 Task: Look for products from Sprouts only.
Action: Mouse pressed left at (30, 109)
Screenshot: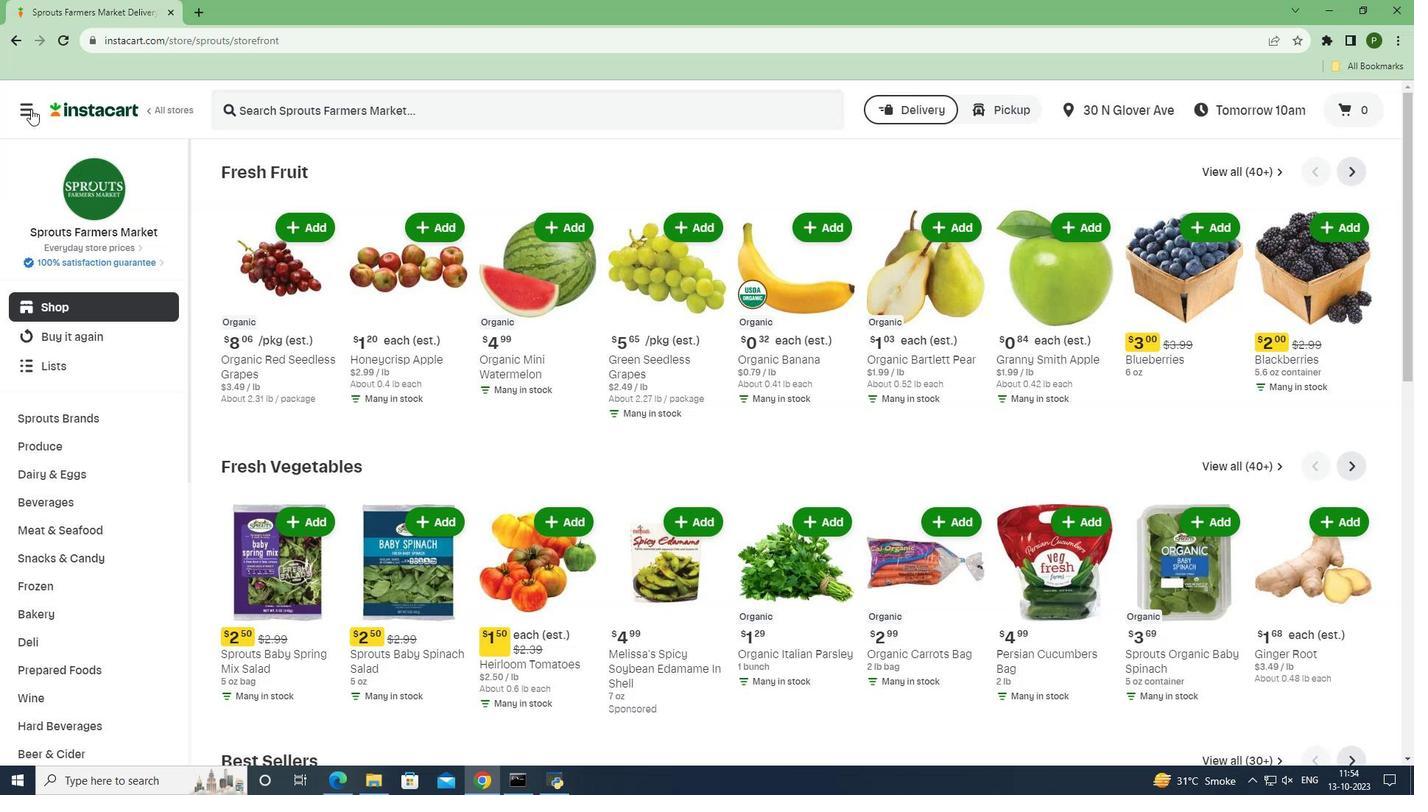 
Action: Mouse moved to (63, 388)
Screenshot: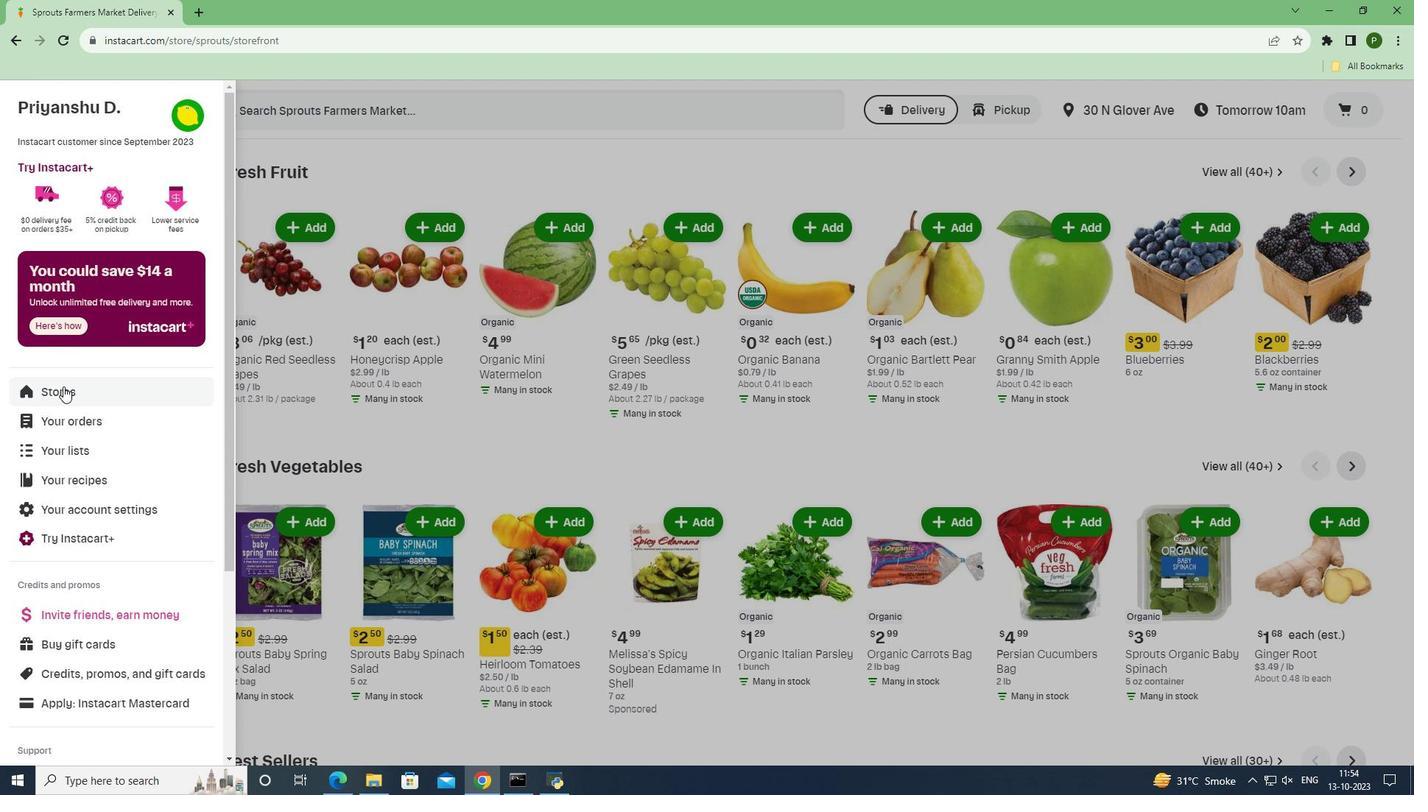 
Action: Mouse pressed left at (63, 388)
Screenshot: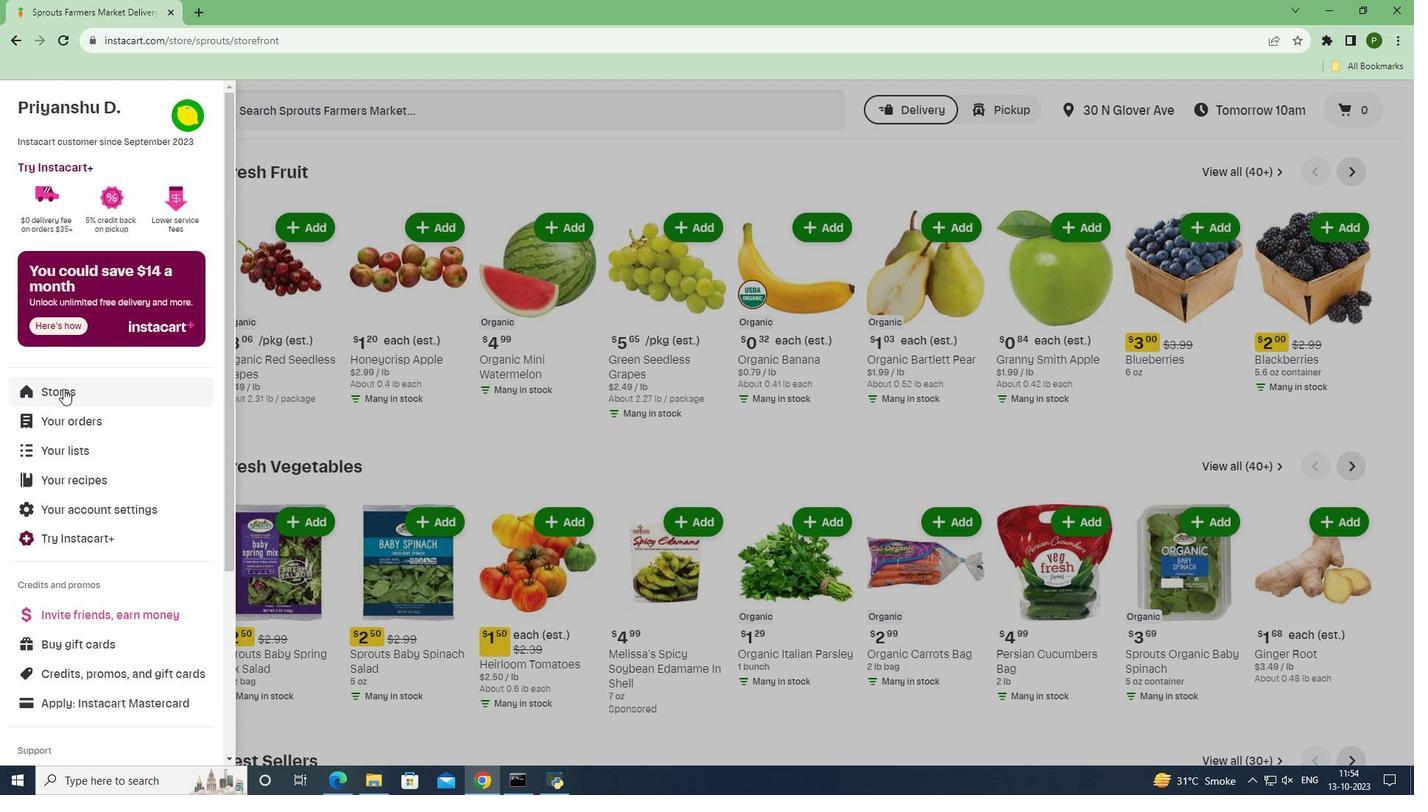 
Action: Mouse moved to (351, 166)
Screenshot: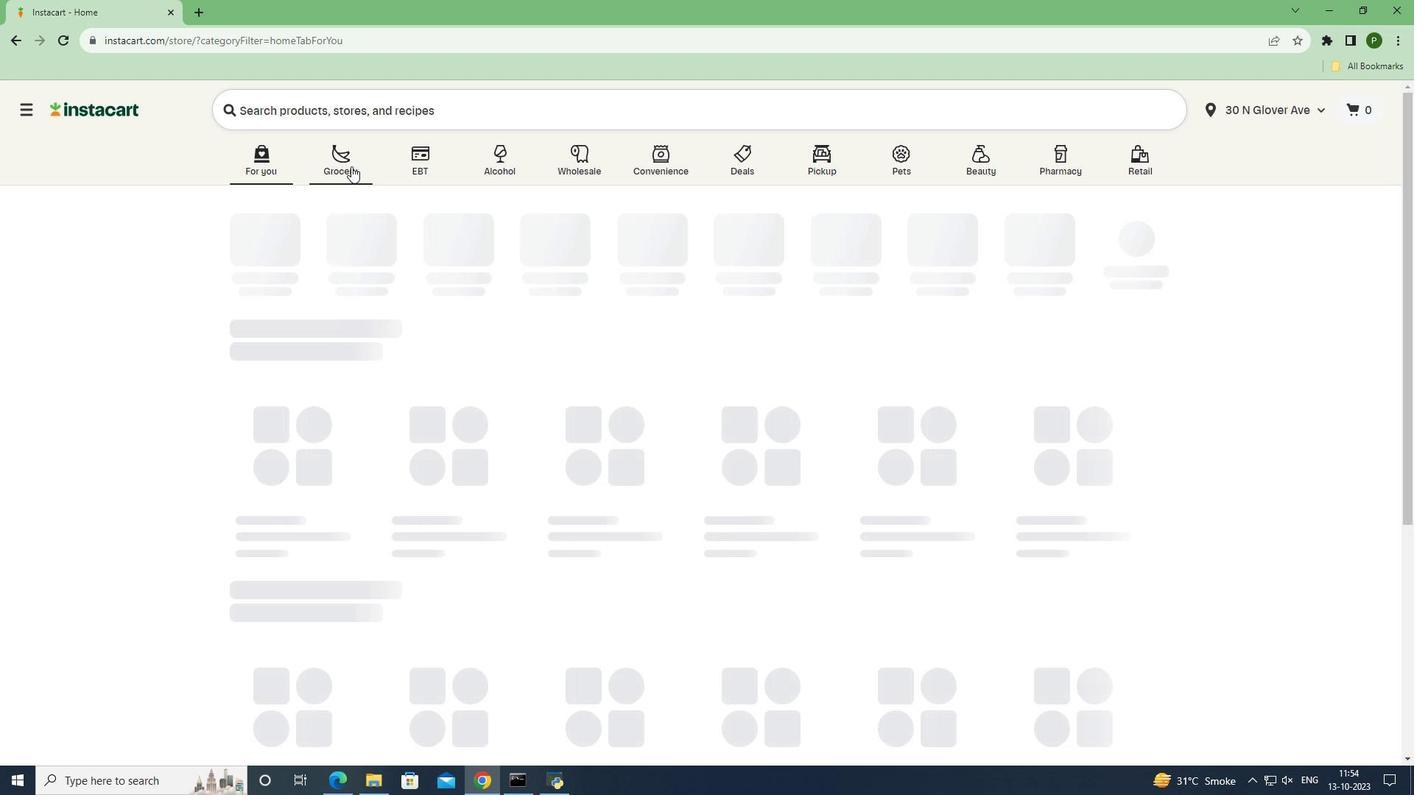 
Action: Mouse pressed left at (351, 166)
Screenshot: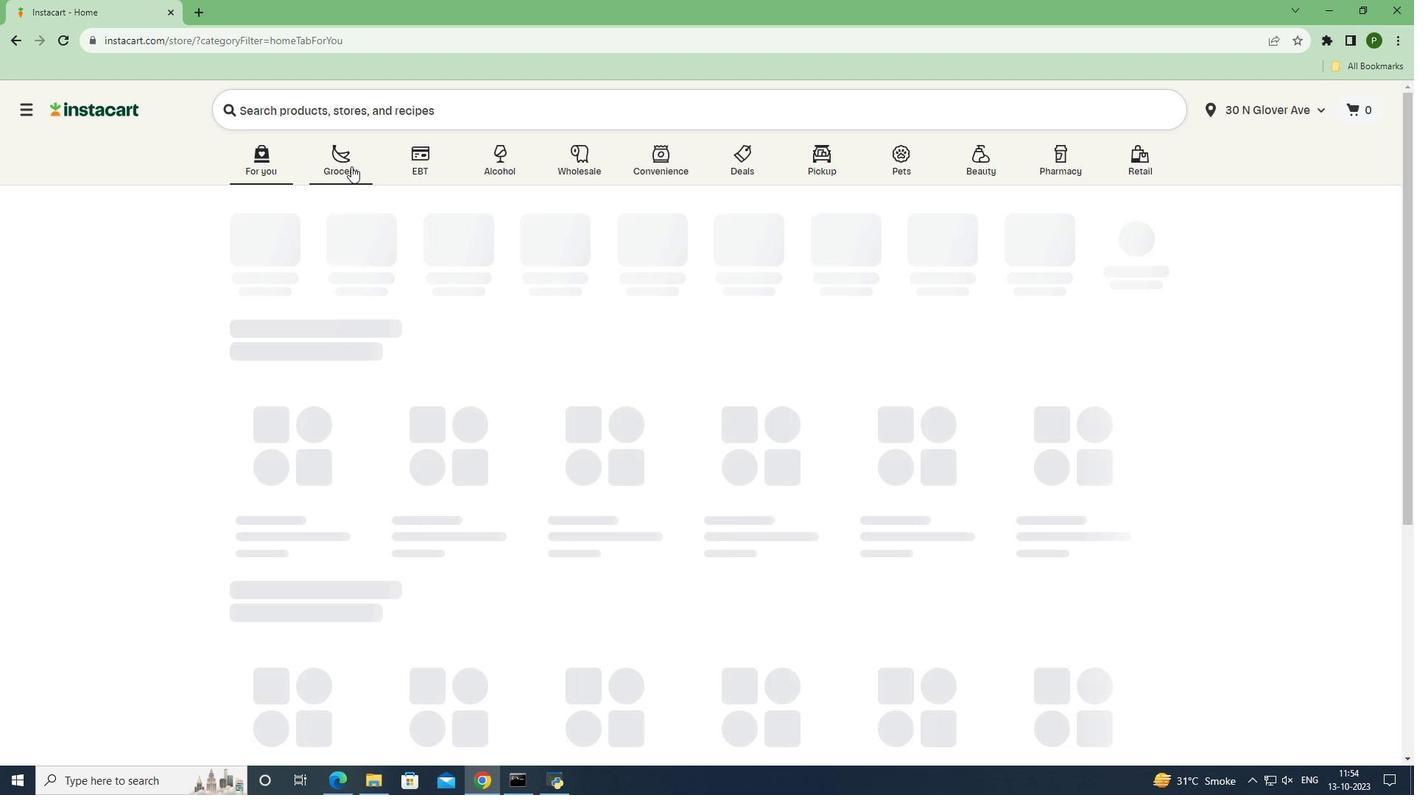 
Action: Mouse moved to (923, 329)
Screenshot: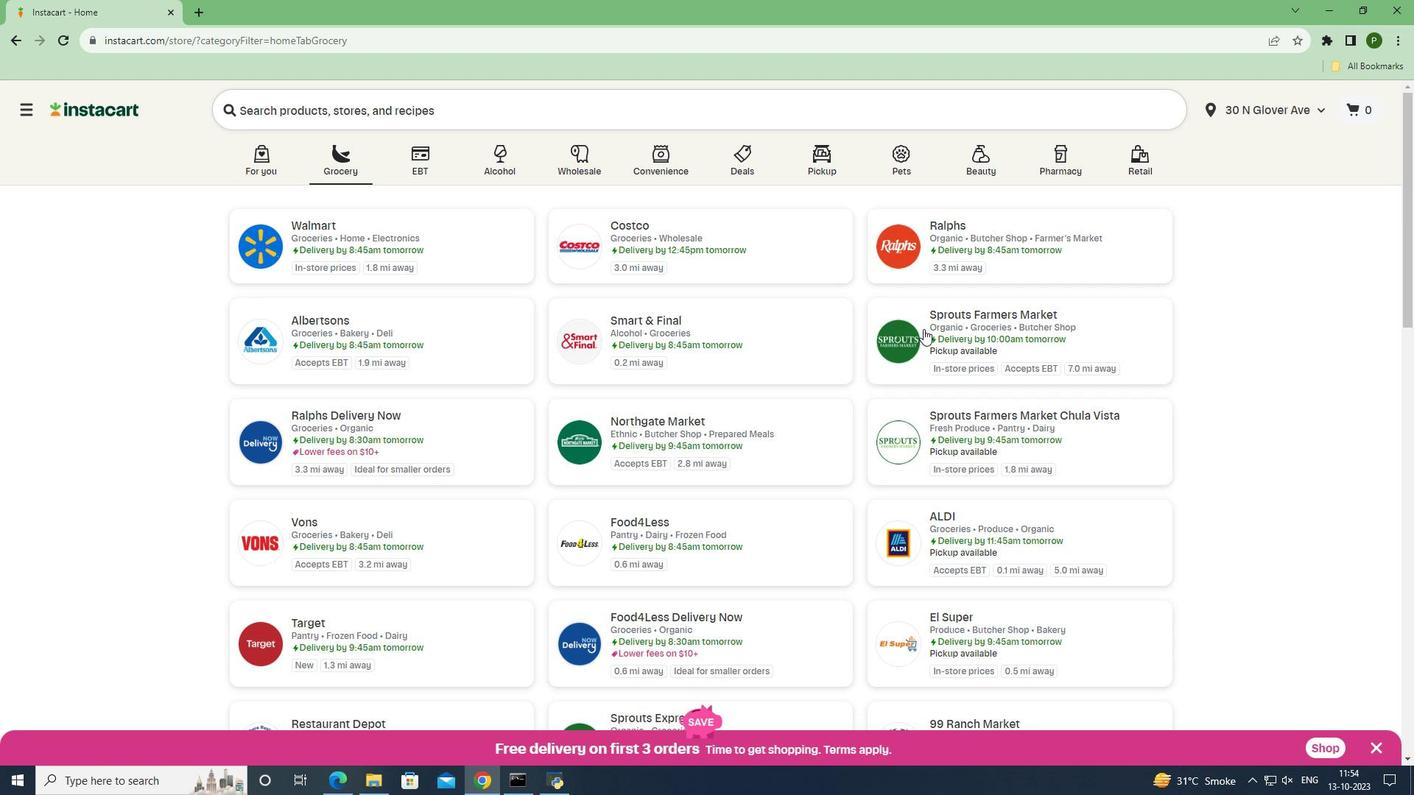 
Action: Mouse pressed left at (923, 329)
Screenshot: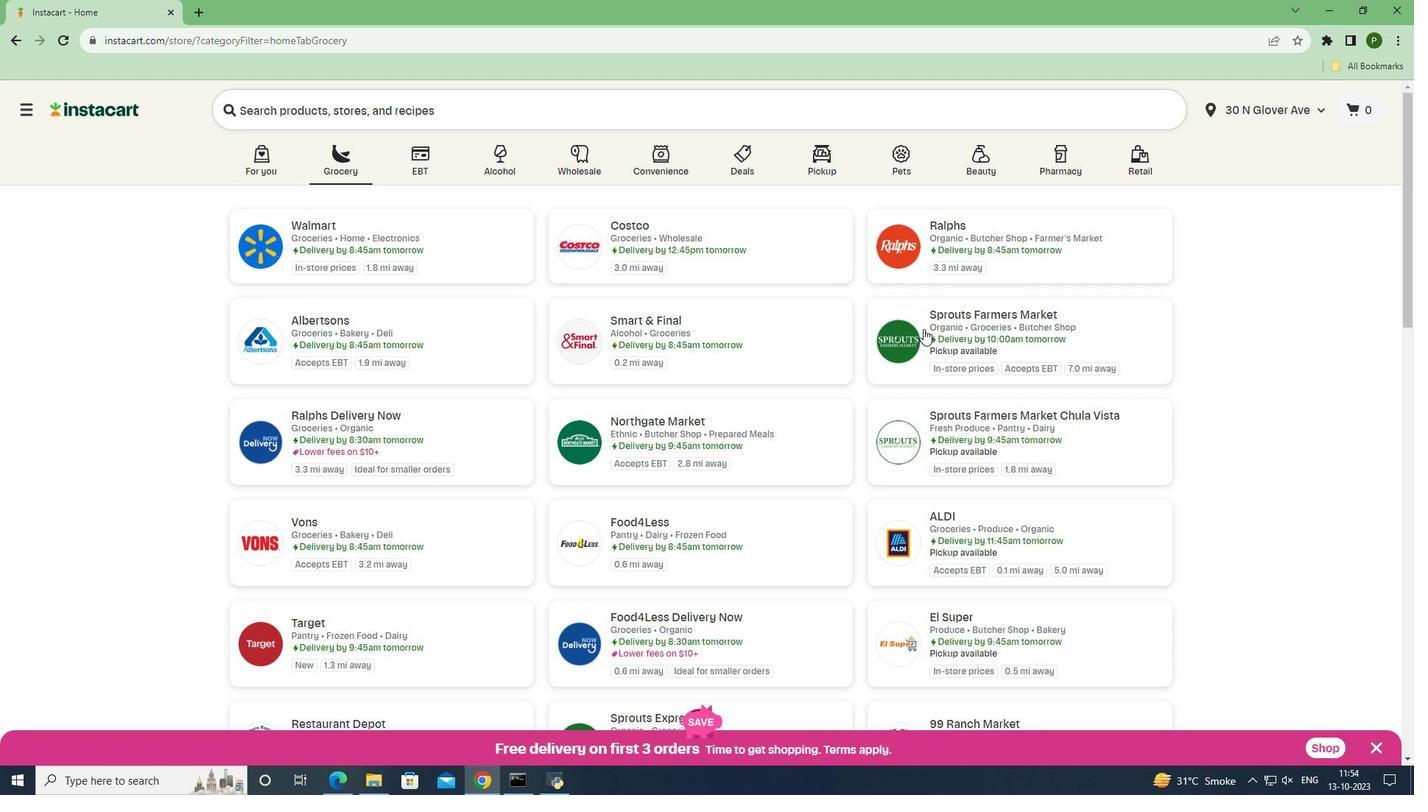 
Action: Mouse moved to (67, 500)
Screenshot: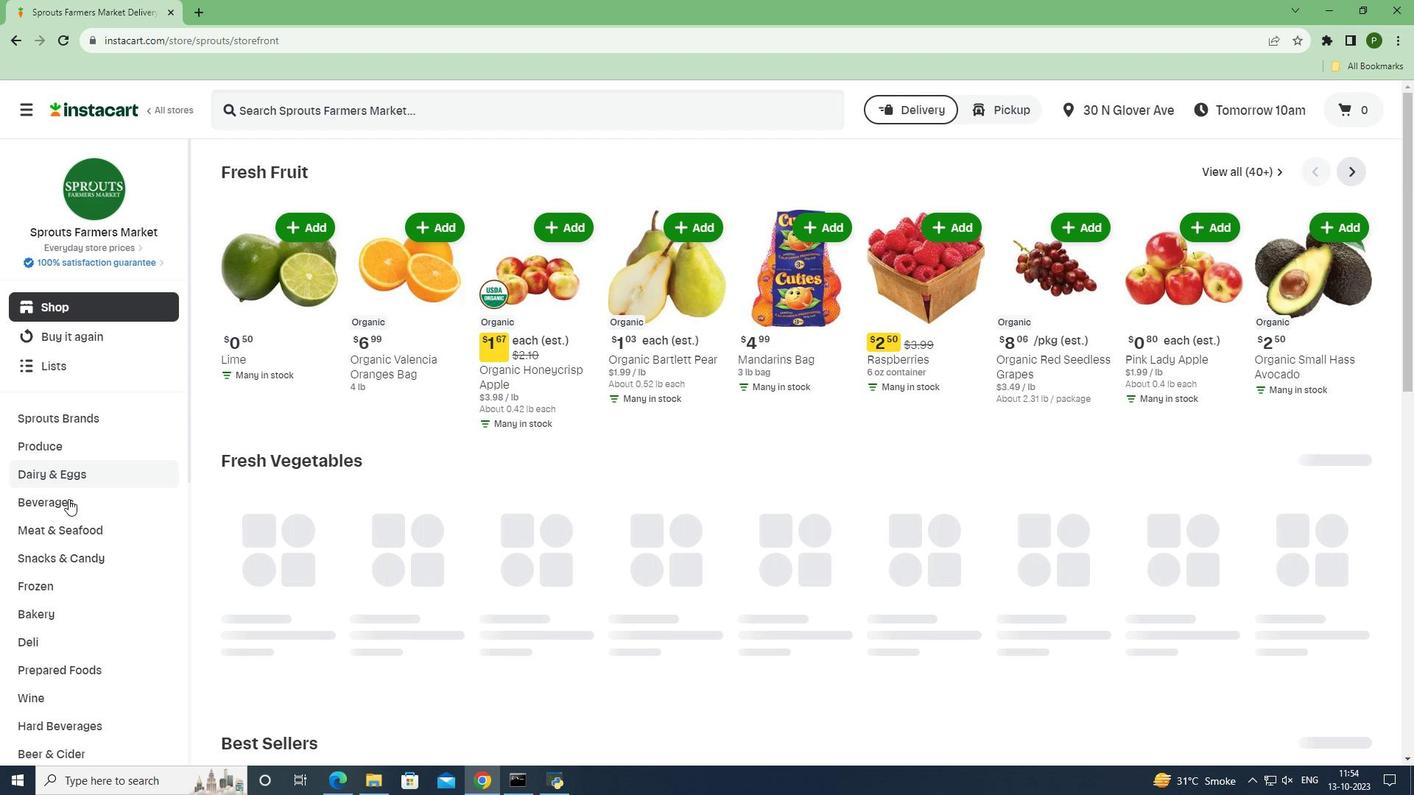 
Action: Mouse pressed left at (67, 500)
Screenshot: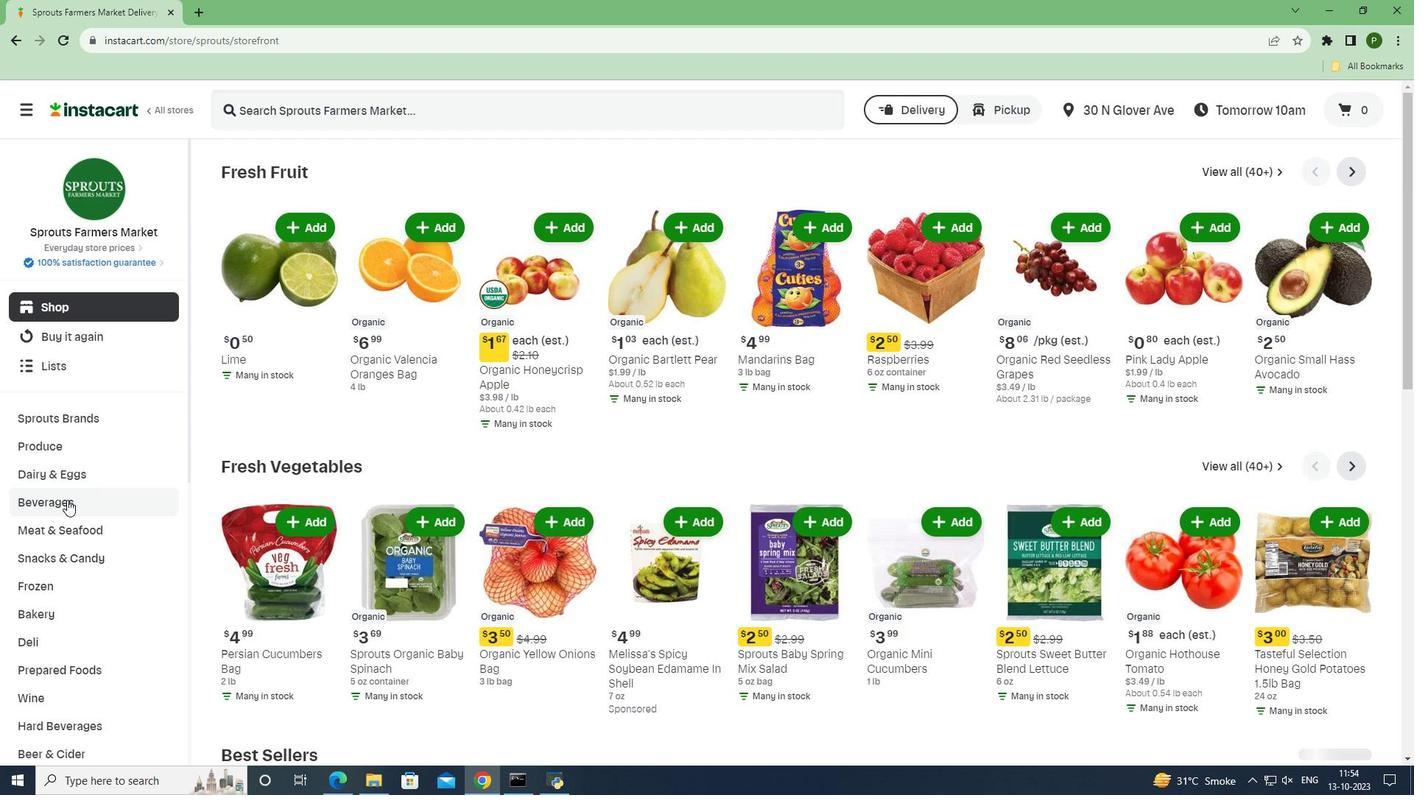 
Action: Mouse moved to (1279, 204)
Screenshot: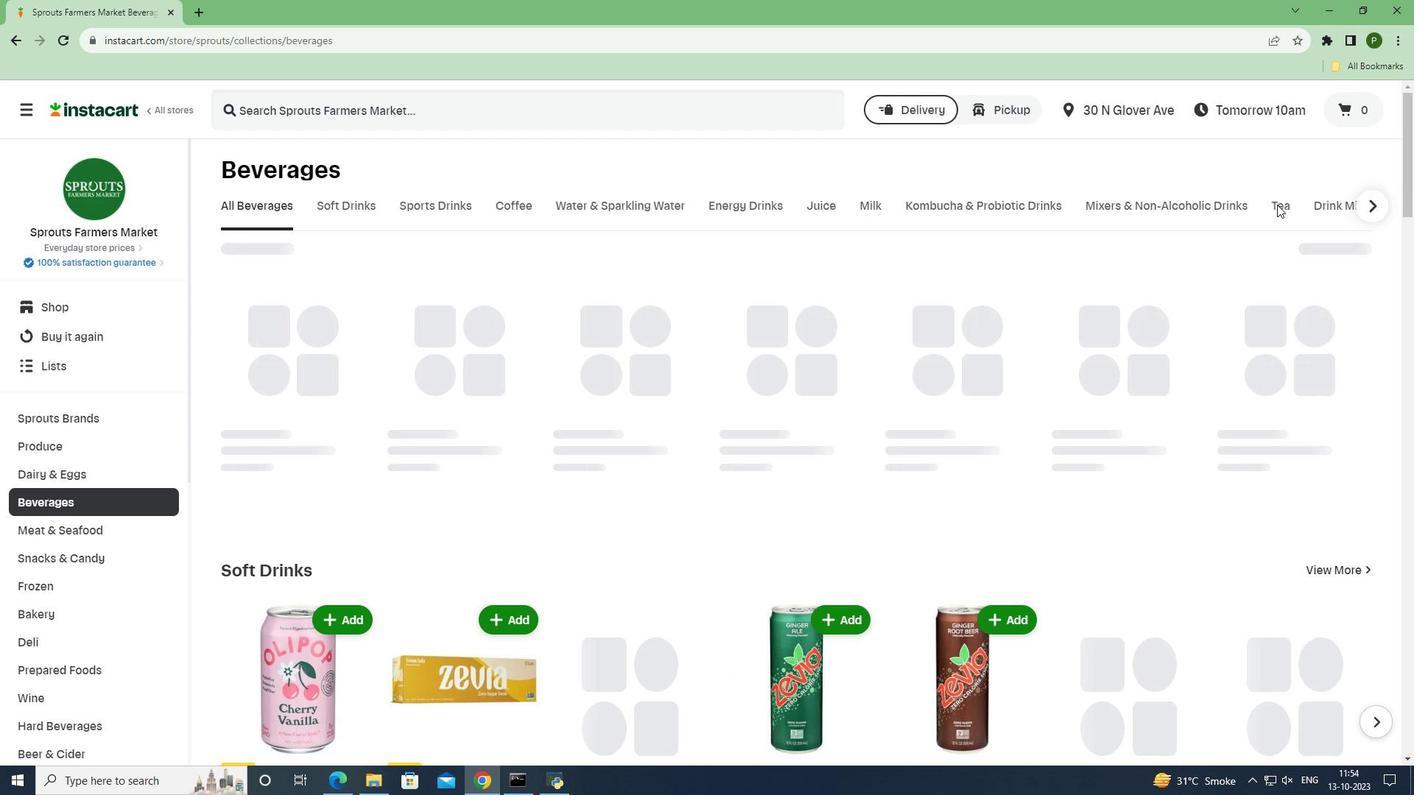 
Action: Mouse pressed left at (1279, 204)
Screenshot: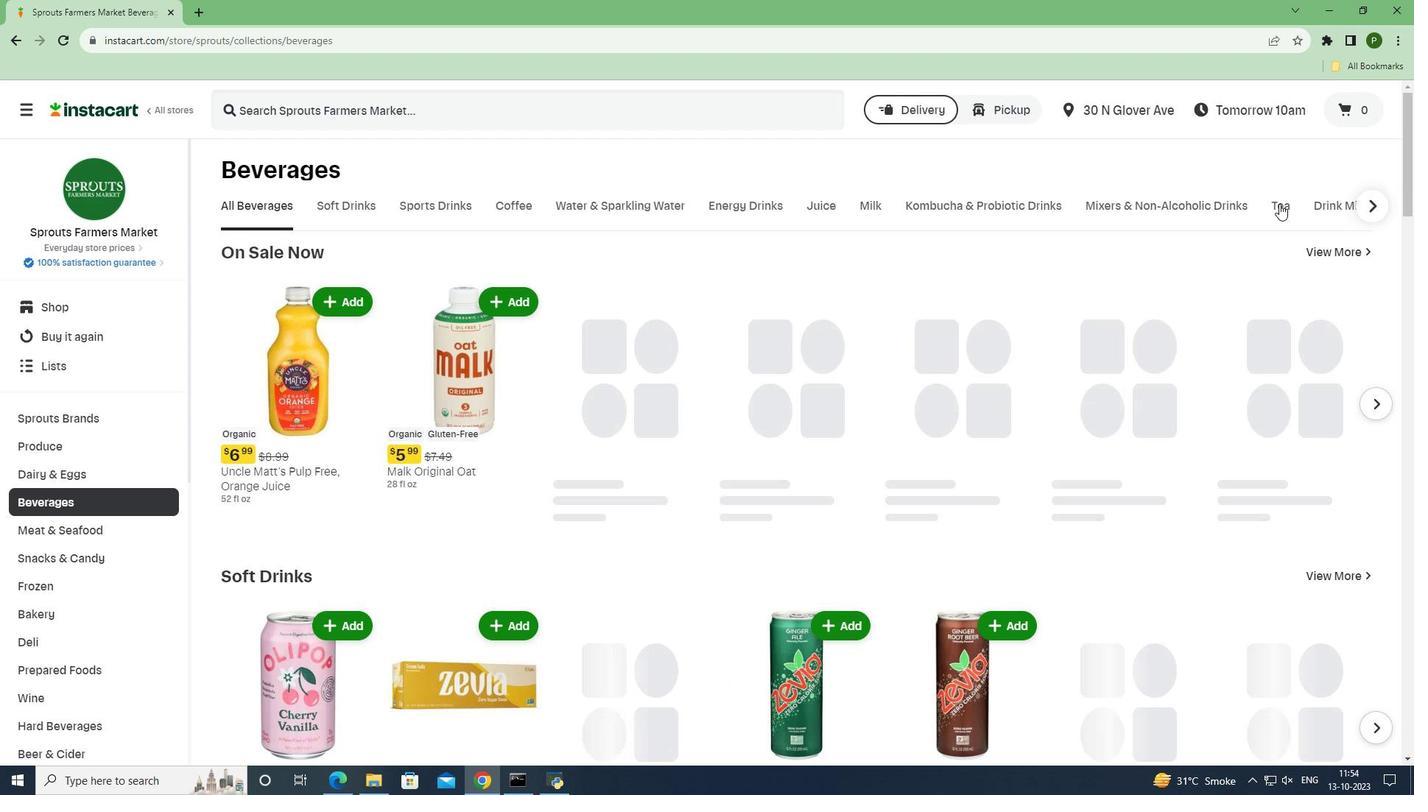 
Action: Mouse moved to (409, 334)
Screenshot: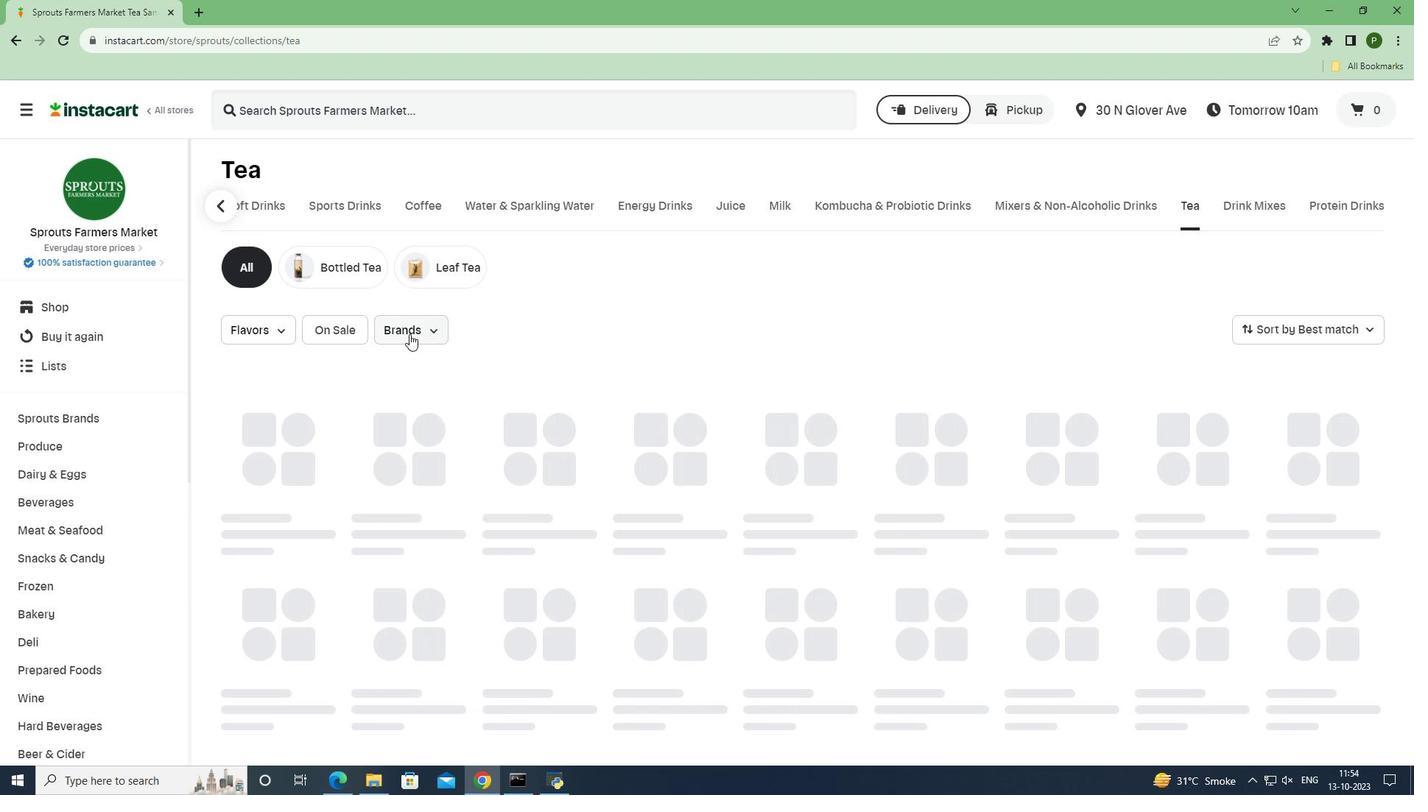 
Action: Mouse pressed left at (409, 334)
Screenshot: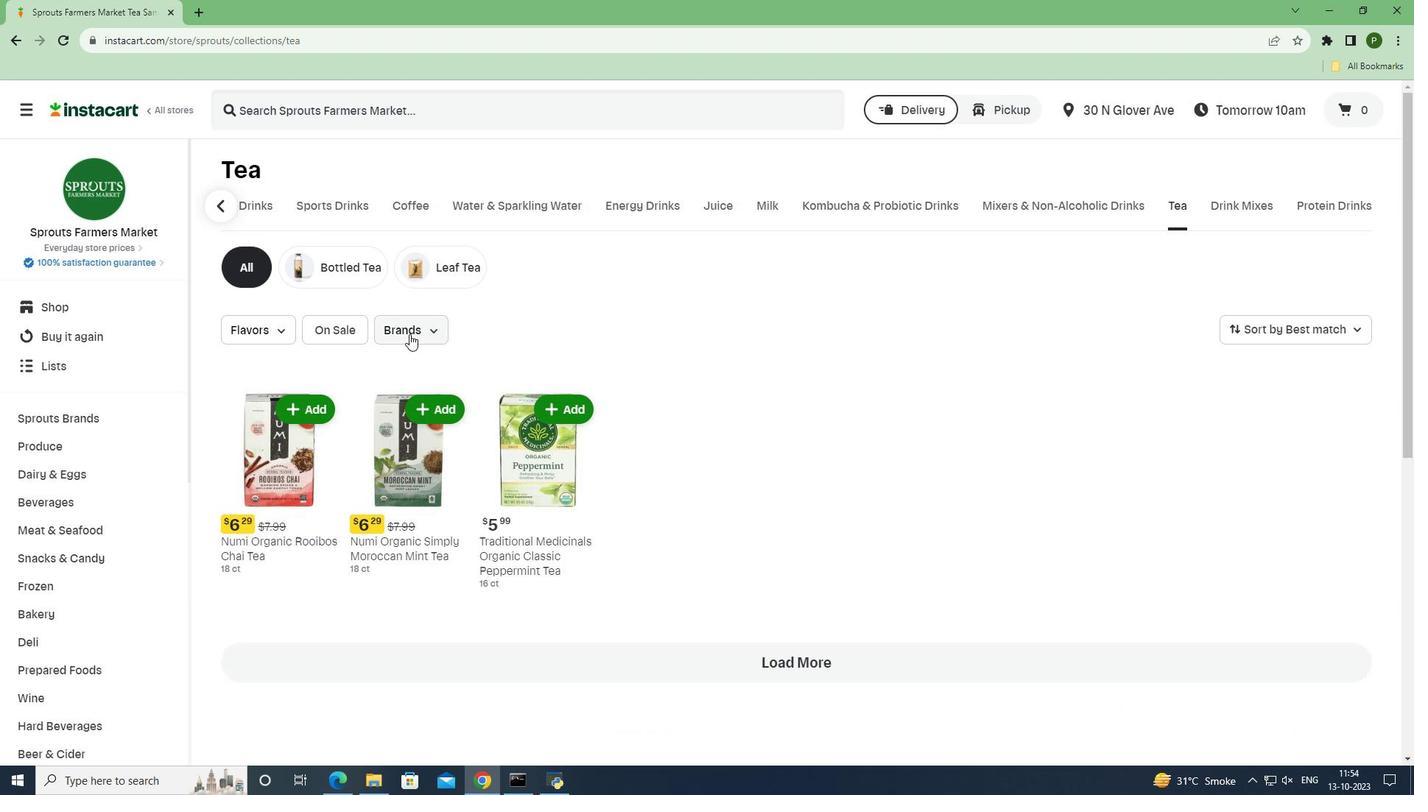 
Action: Mouse moved to (452, 456)
Screenshot: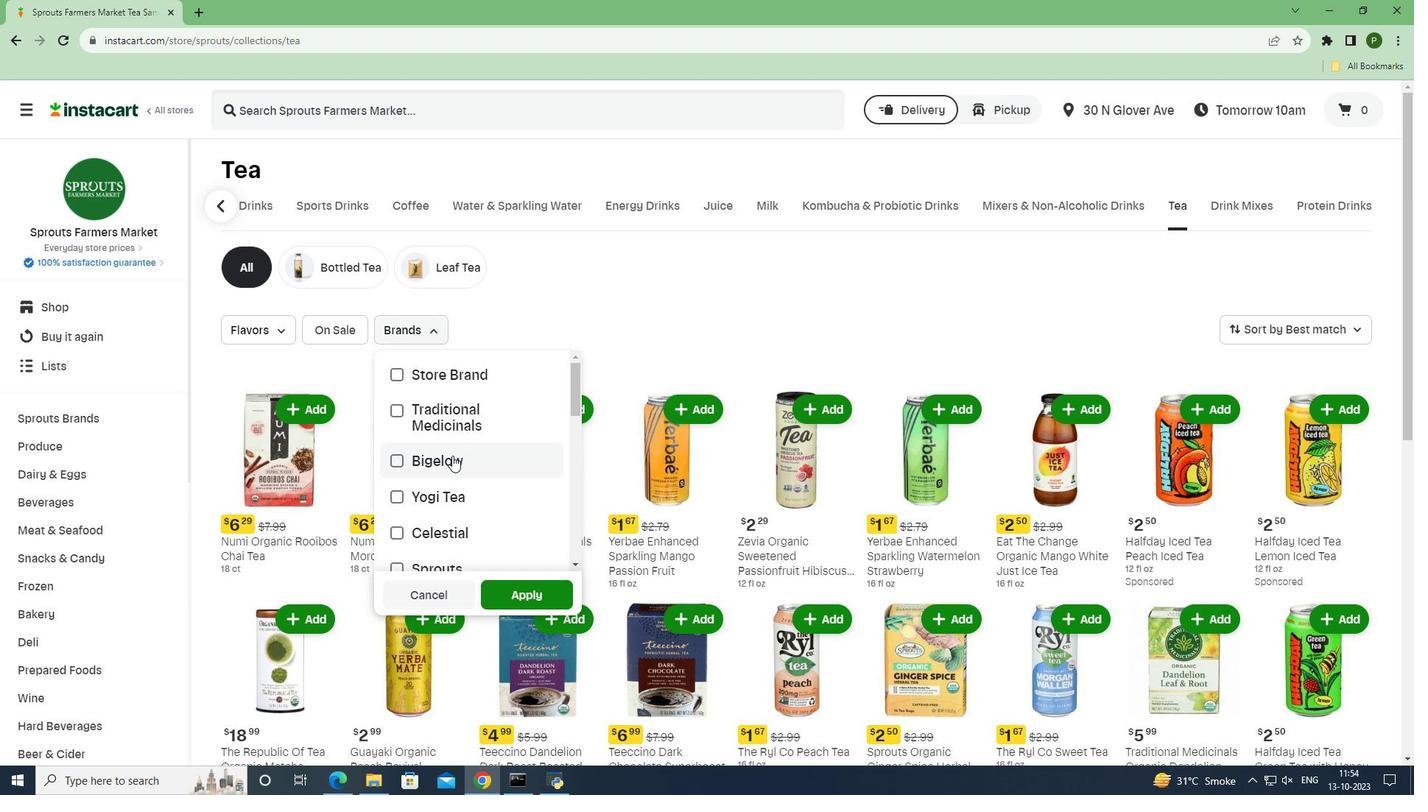 
Action: Mouse scrolled (452, 455) with delta (0, 0)
Screenshot: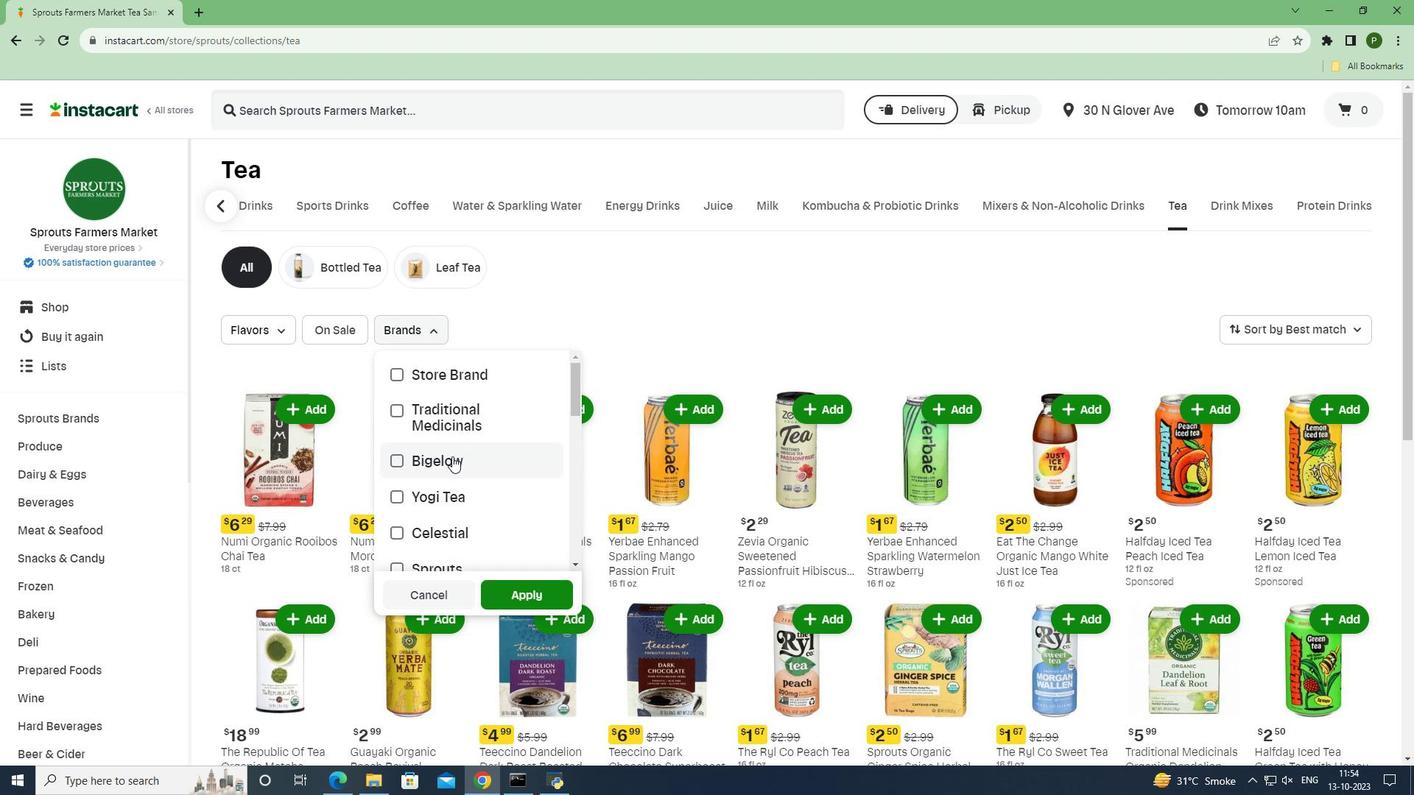 
Action: Mouse moved to (439, 493)
Screenshot: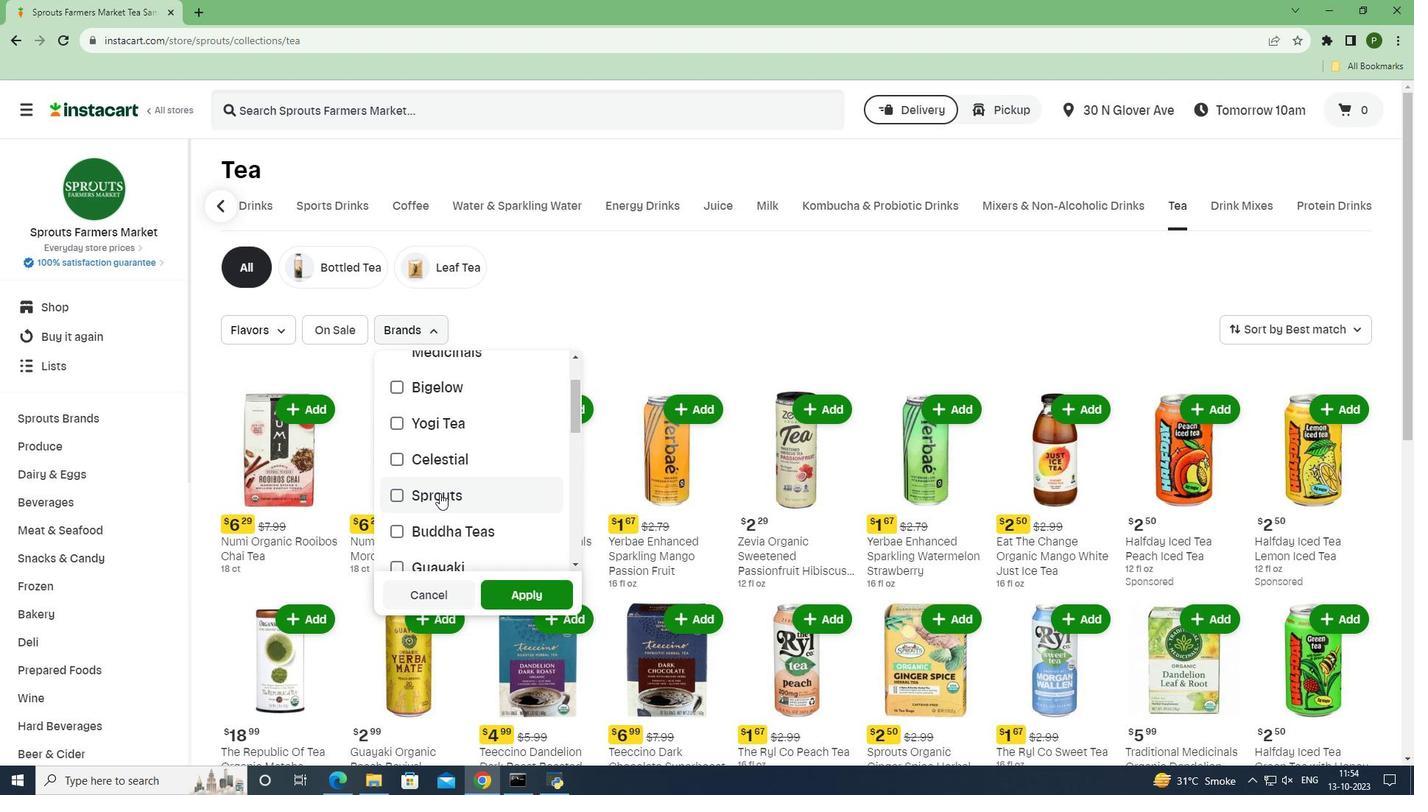 
Action: Mouse pressed left at (439, 493)
Screenshot: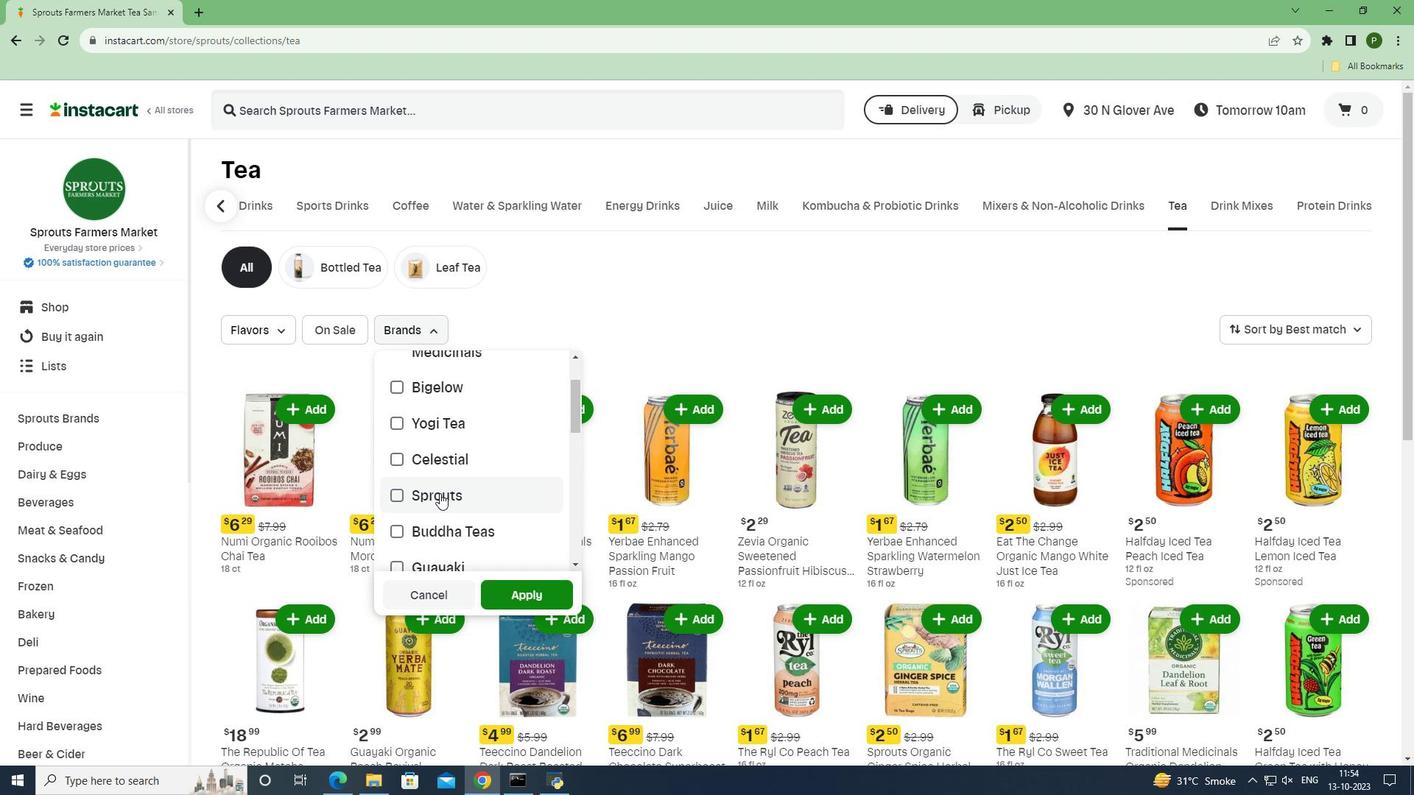 
Action: Mouse moved to (517, 592)
Screenshot: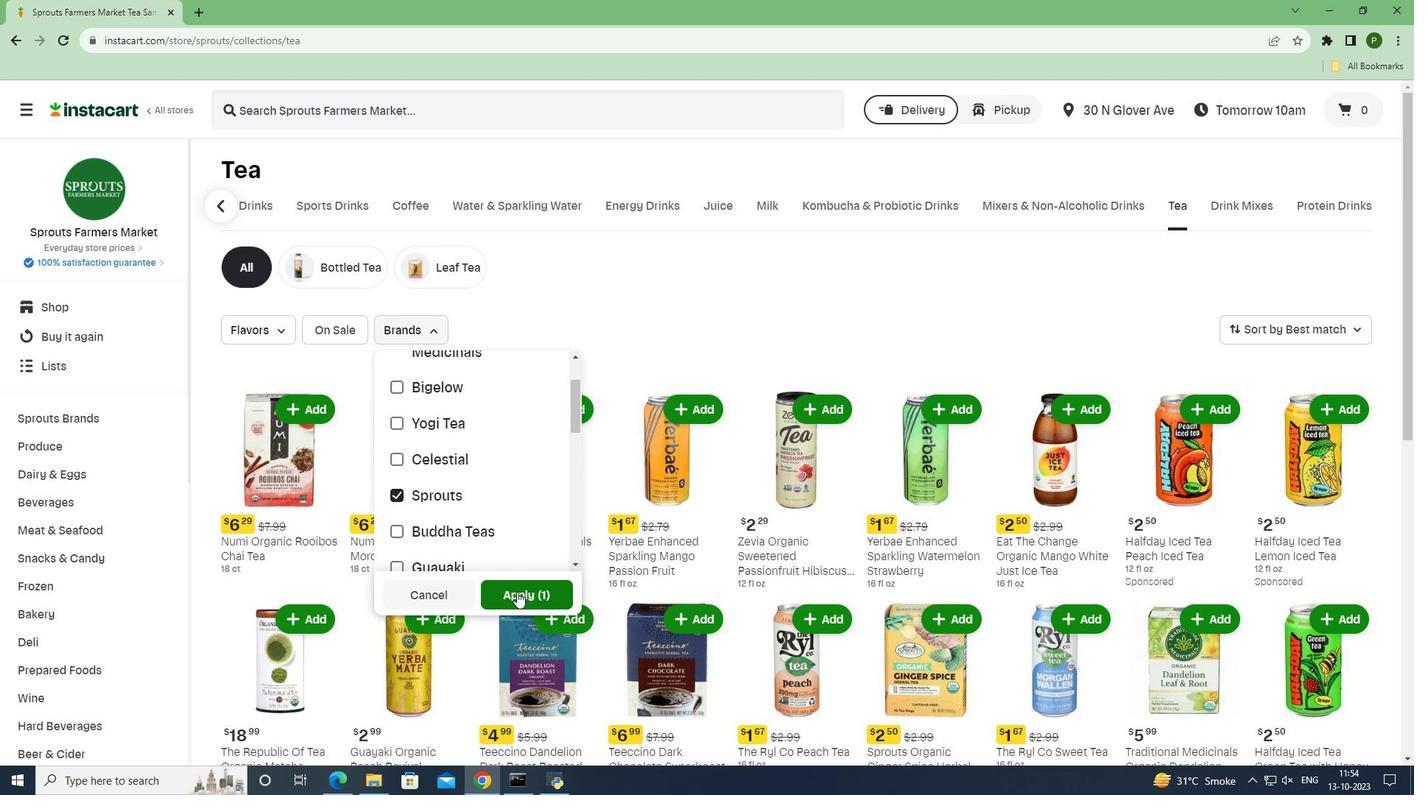 
Action: Mouse pressed left at (517, 592)
Screenshot: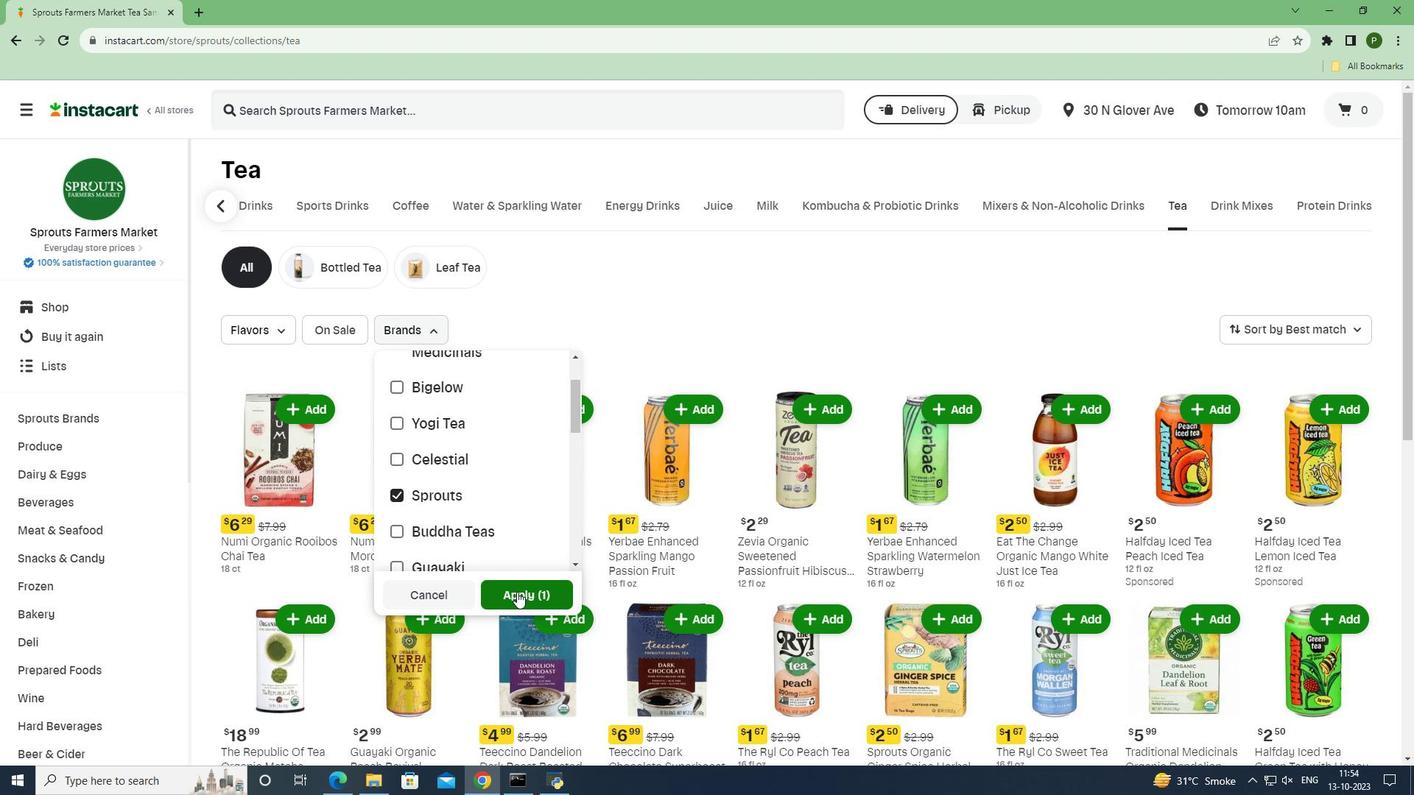 
Action: Mouse moved to (780, 665)
Screenshot: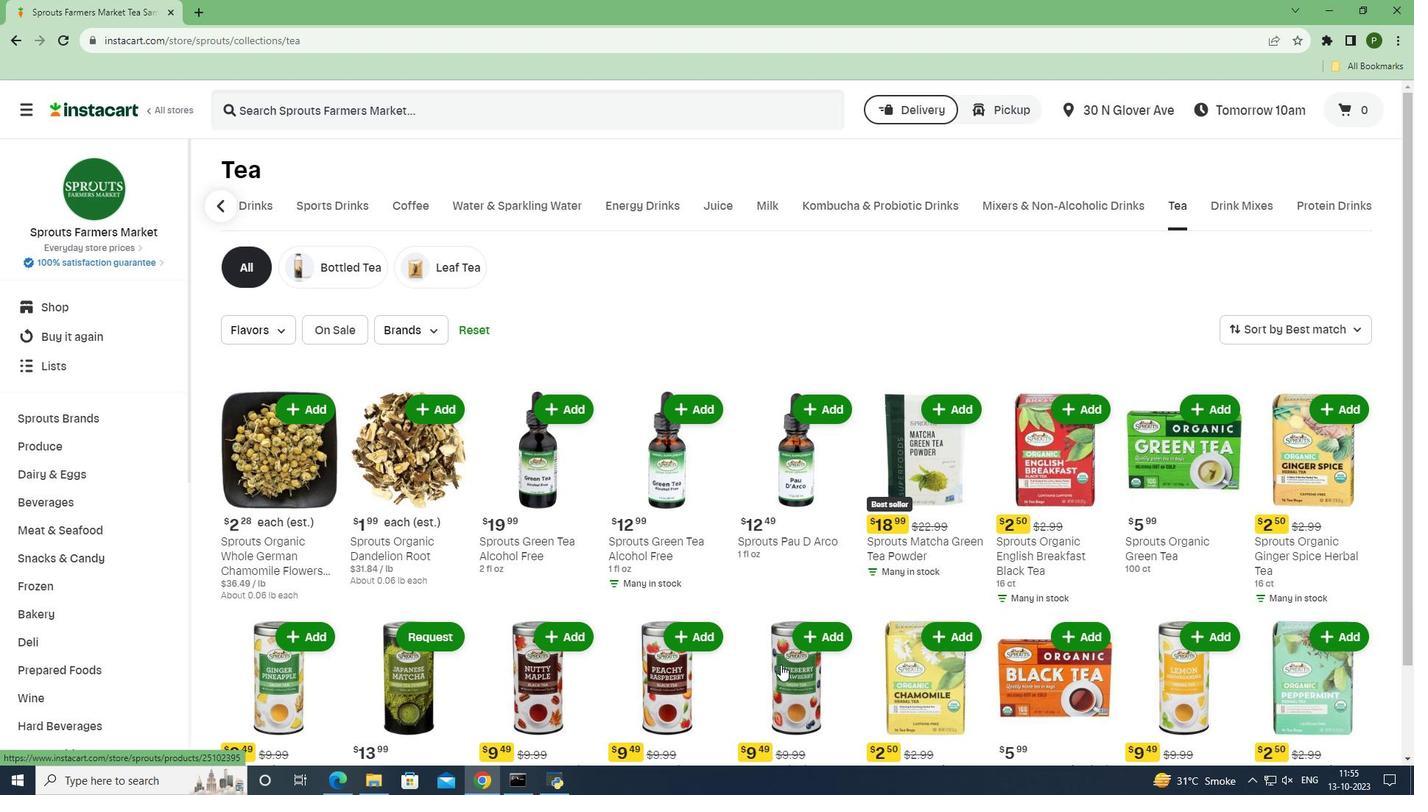 
